Task: In the  document fandc.rtf Select the last point and add comment:  'Excellent point!' Insert emoji reactions: 'Laugh' Select all the potins and apply Title Case
Action: Mouse pressed left at (265, 366)
Screenshot: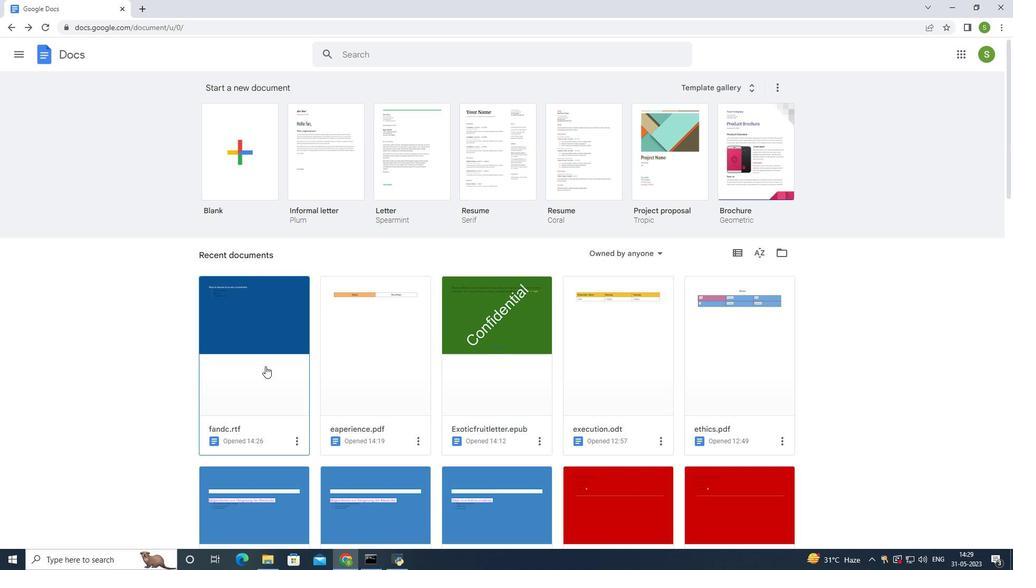 
Action: Mouse moved to (310, 215)
Screenshot: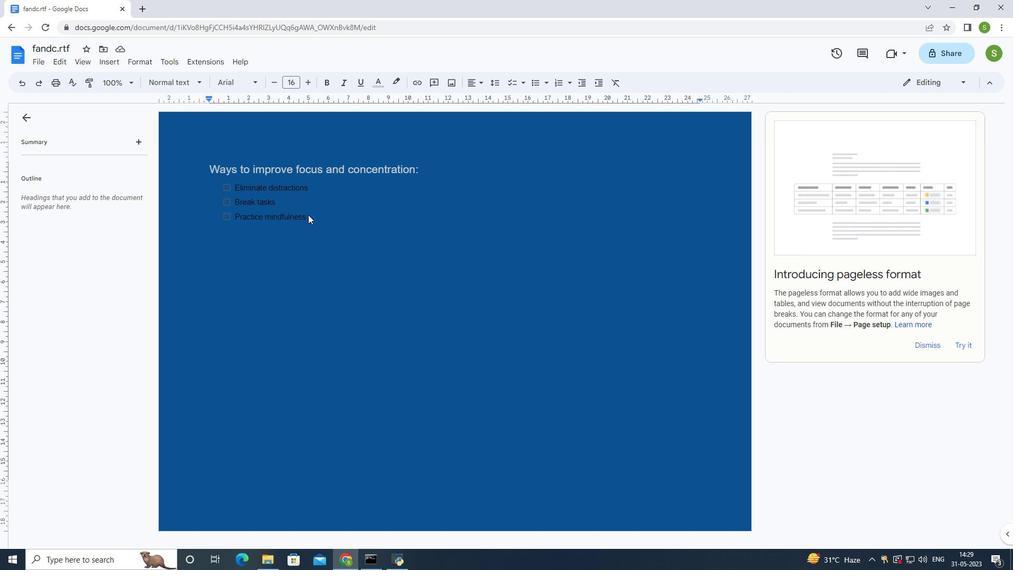 
Action: Mouse pressed left at (310, 215)
Screenshot: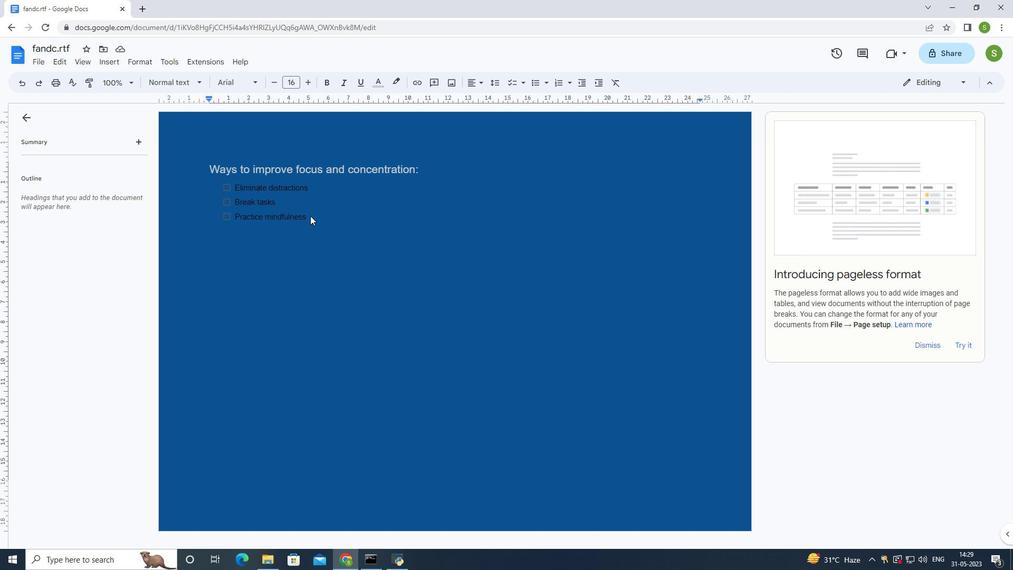 
Action: Mouse moved to (64, 62)
Screenshot: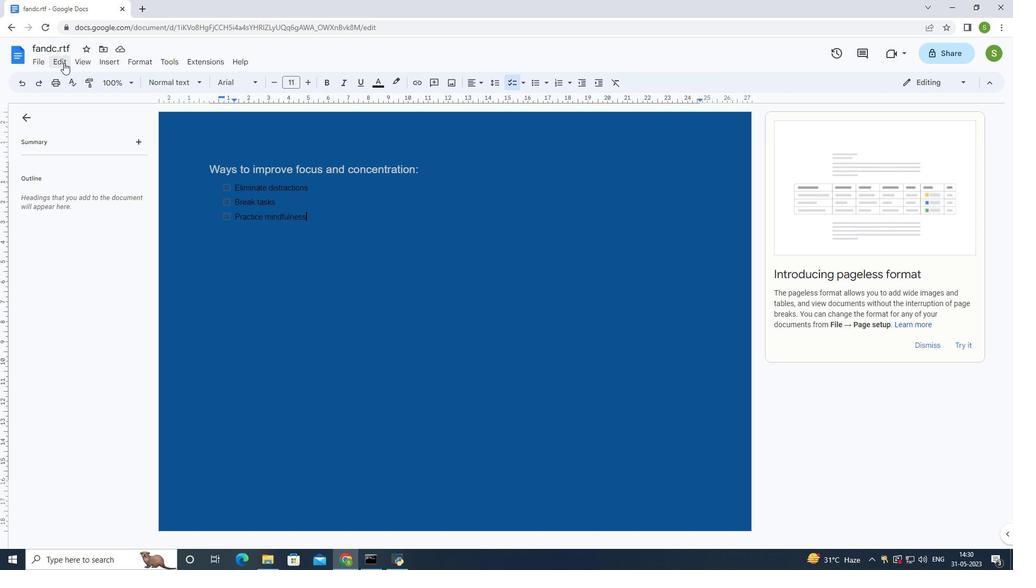 
Action: Mouse pressed left at (64, 62)
Screenshot: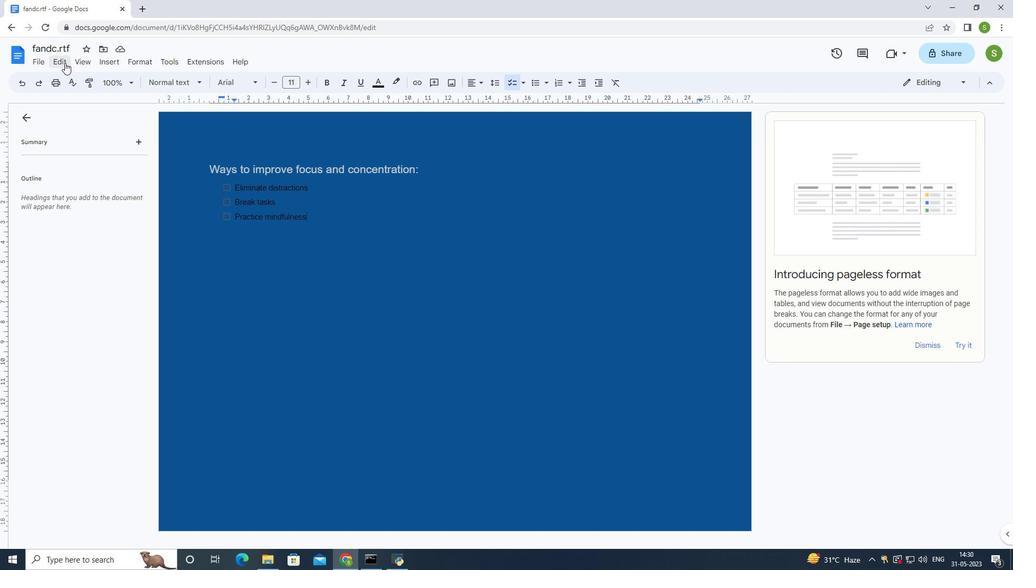 
Action: Mouse moved to (80, 64)
Screenshot: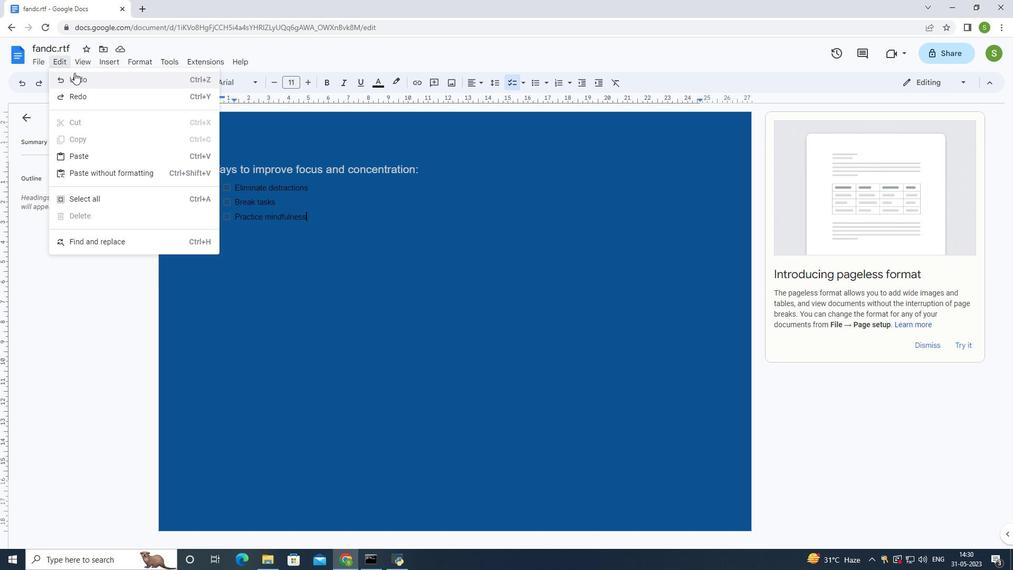 
Action: Mouse pressed left at (80, 64)
Screenshot: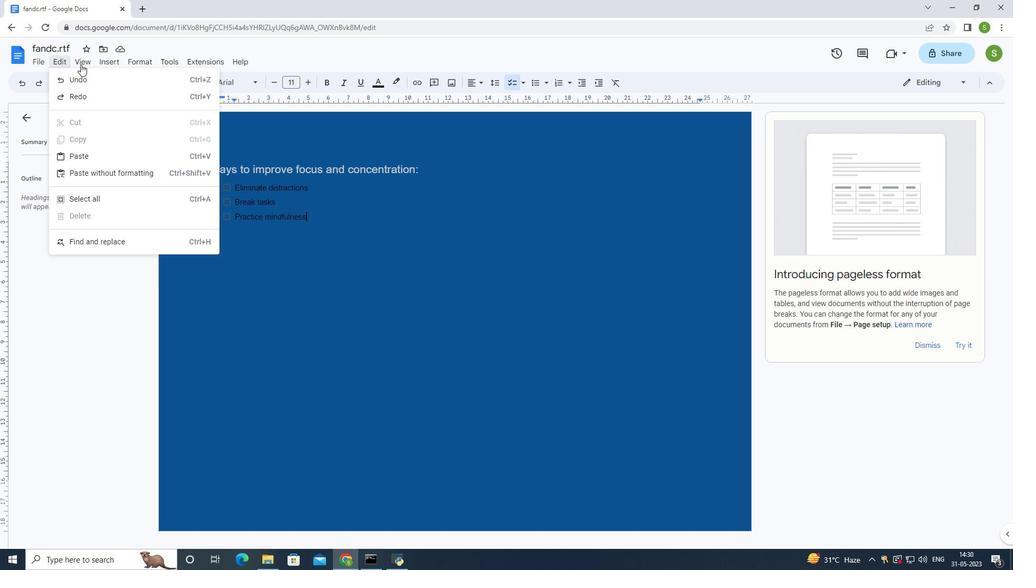 
Action: Mouse moved to (108, 60)
Screenshot: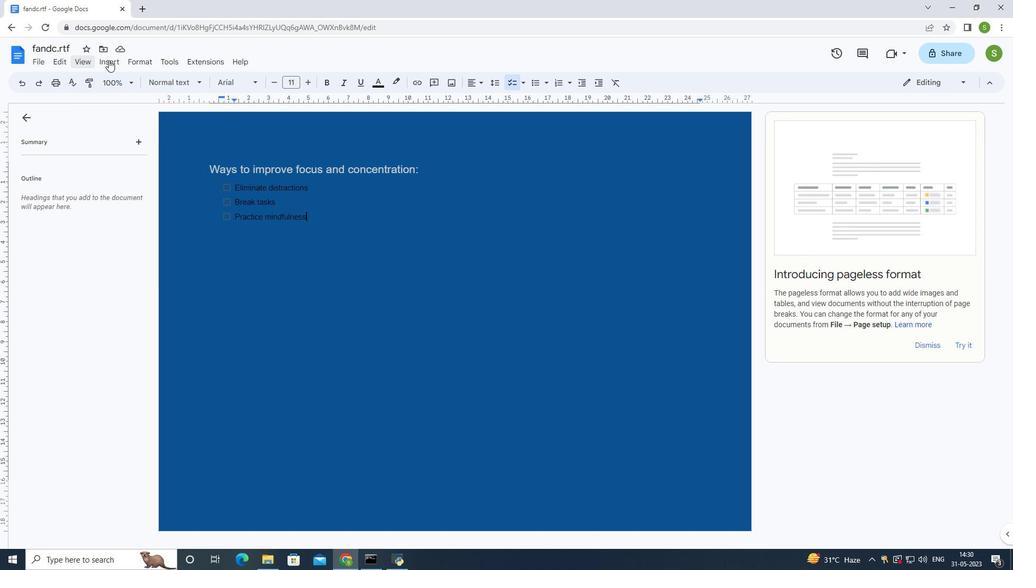 
Action: Mouse pressed left at (108, 60)
Screenshot: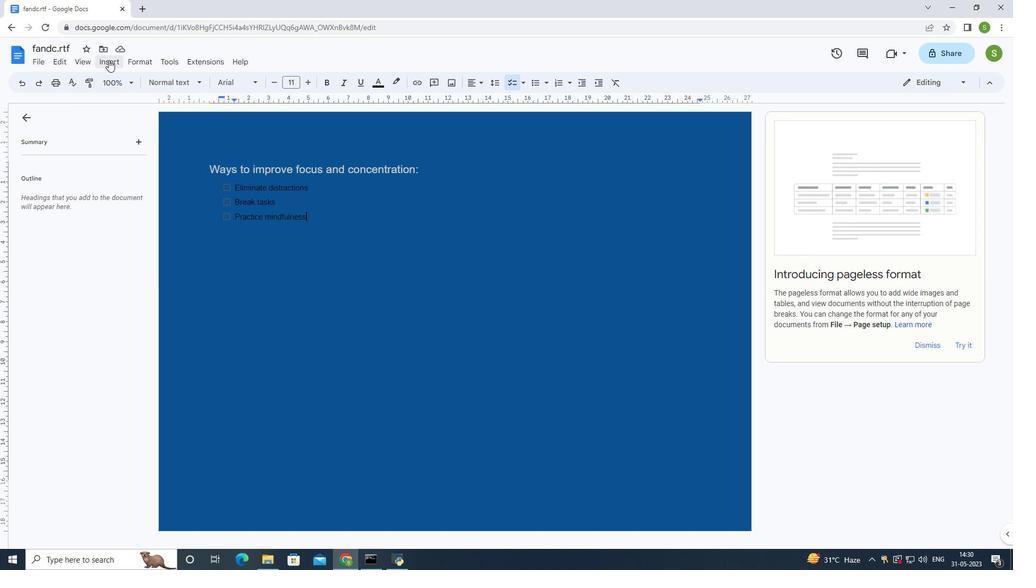 
Action: Mouse moved to (121, 403)
Screenshot: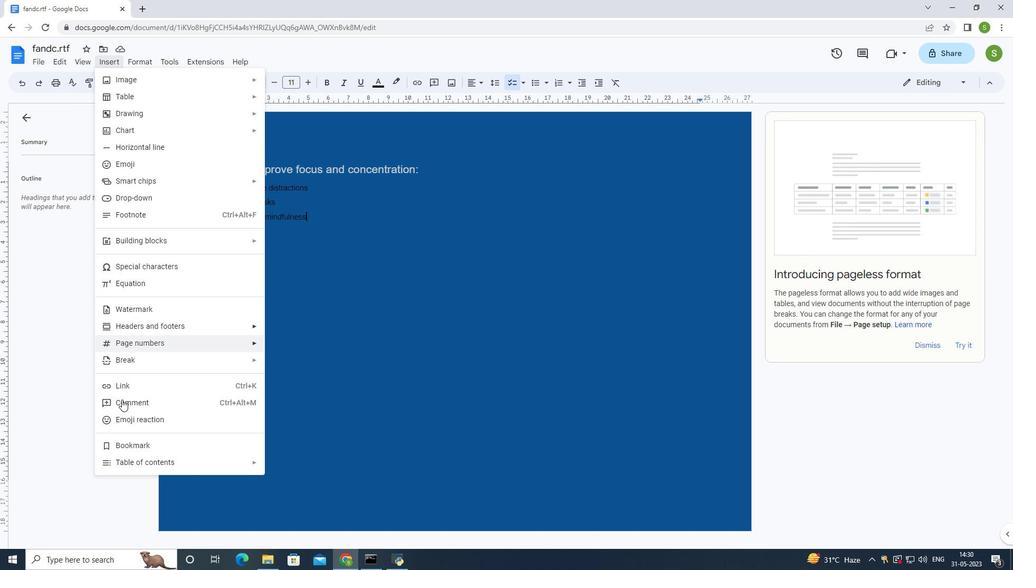 
Action: Mouse pressed left at (121, 403)
Screenshot: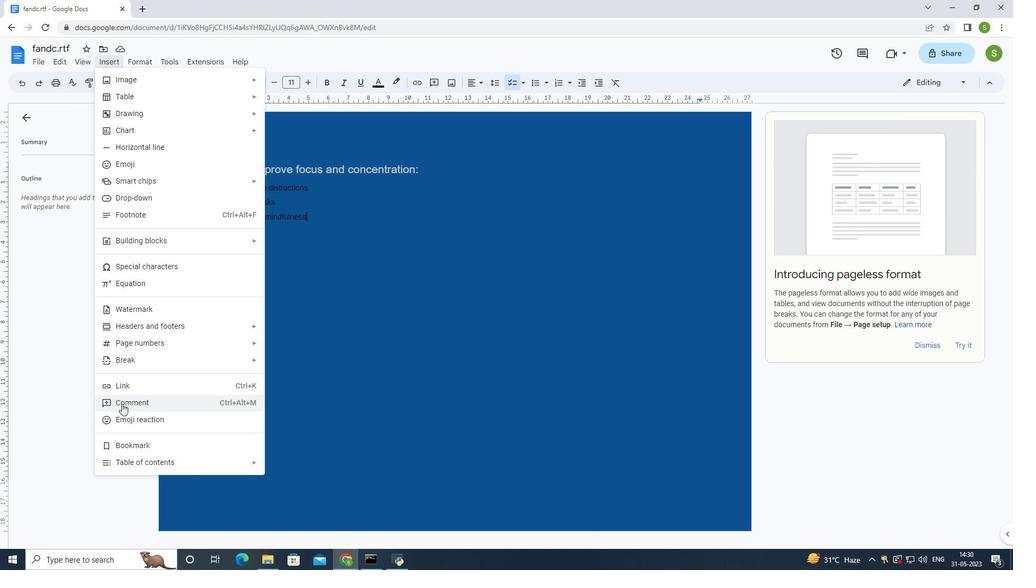 
Action: Mouse moved to (541, 282)
Screenshot: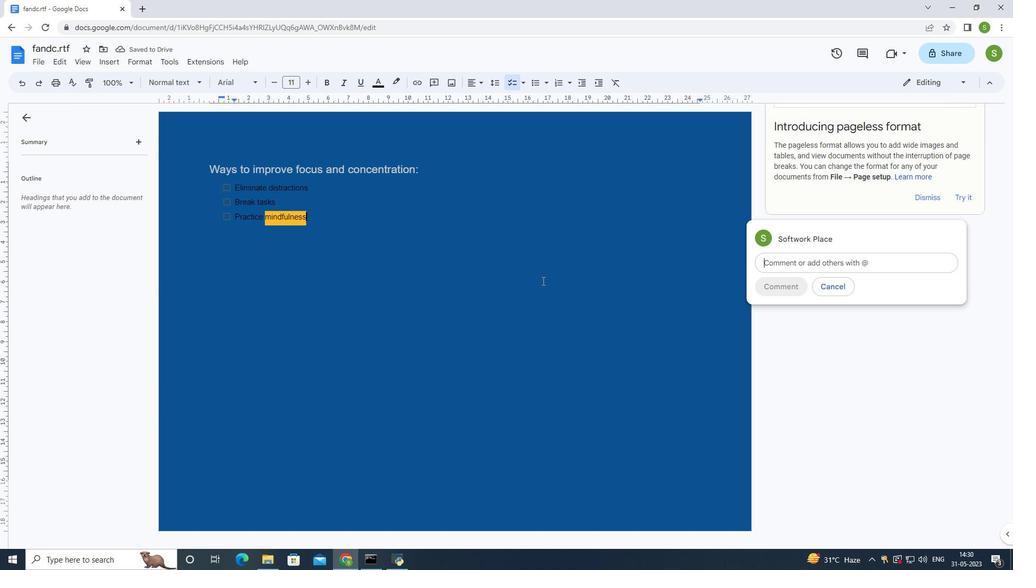 
Action: Key pressed <Key.shift>Excellent<Key.space>point<Key.shift>!
Screenshot: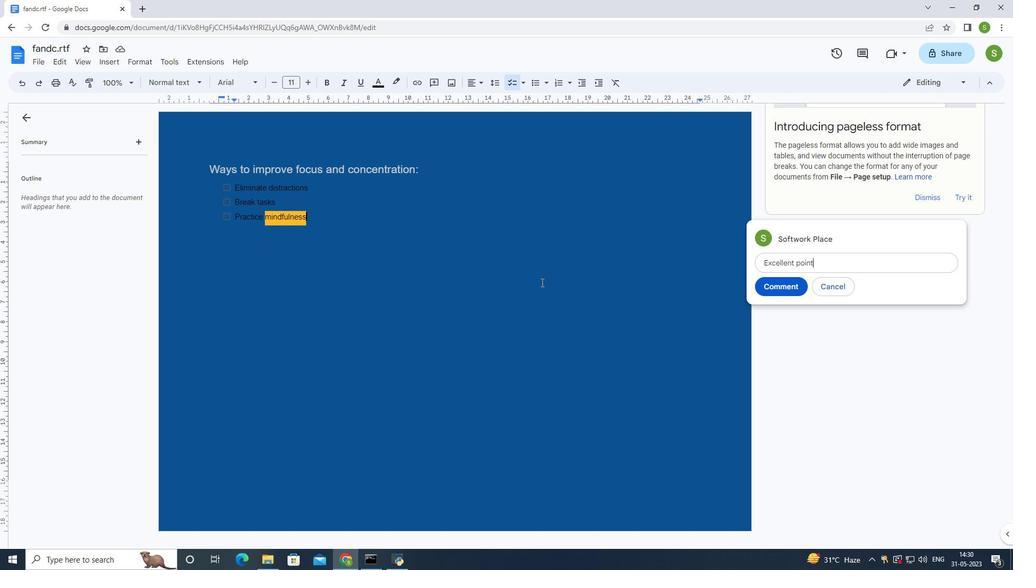 
Action: Mouse moved to (782, 286)
Screenshot: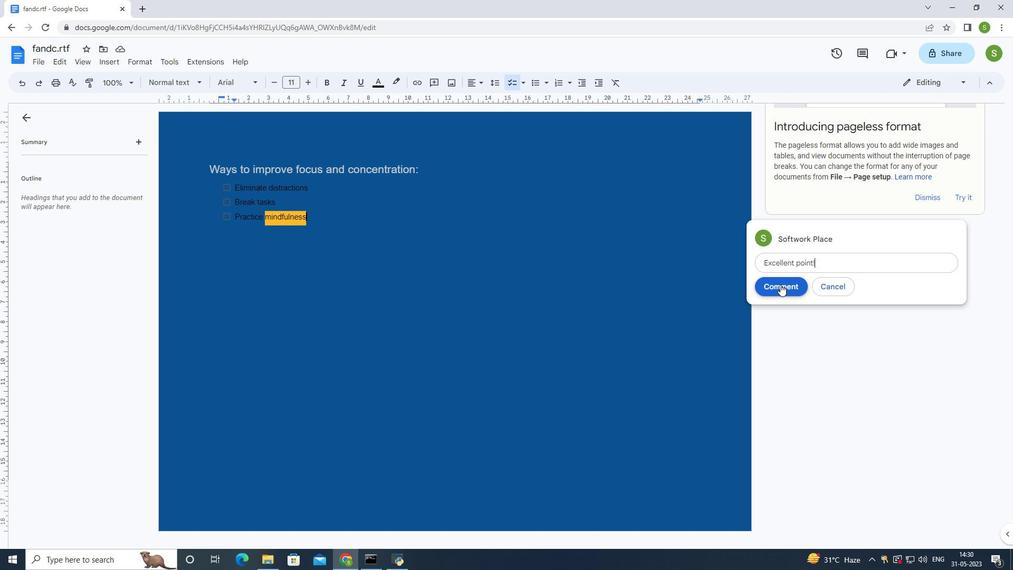 
Action: Mouse pressed left at (782, 286)
Screenshot: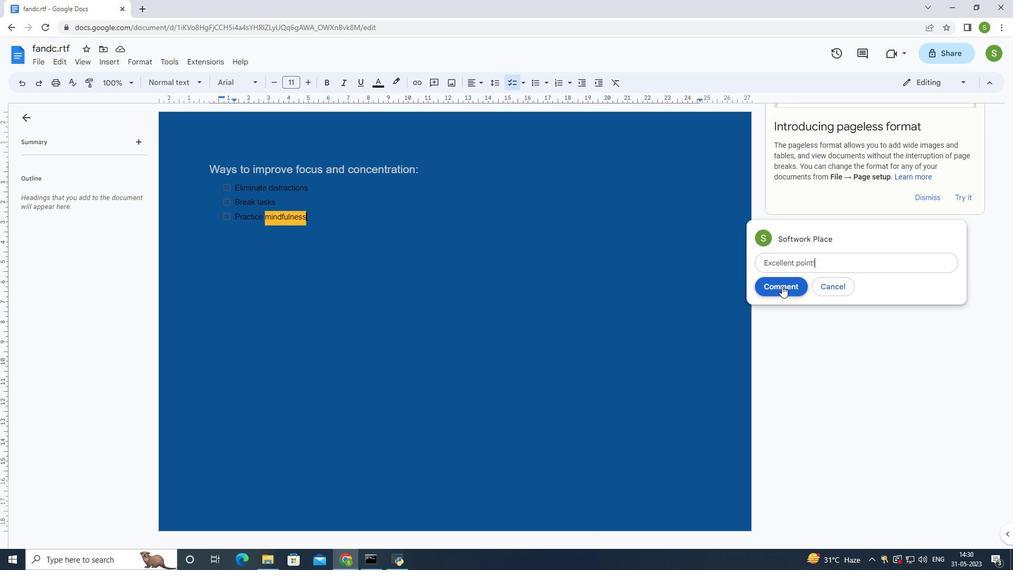 
Action: Mouse moved to (82, 61)
Screenshot: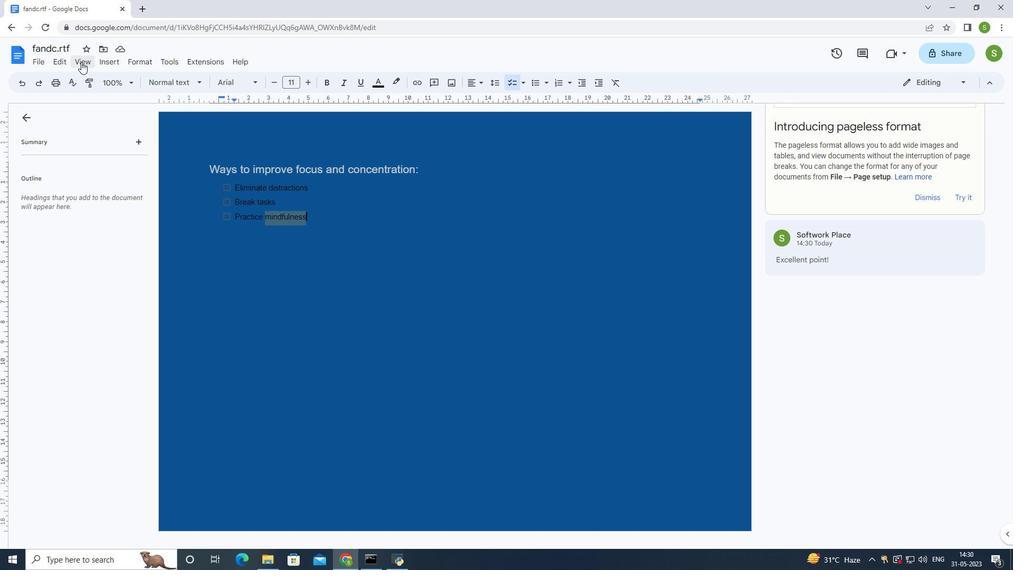 
Action: Mouse pressed left at (82, 61)
Screenshot: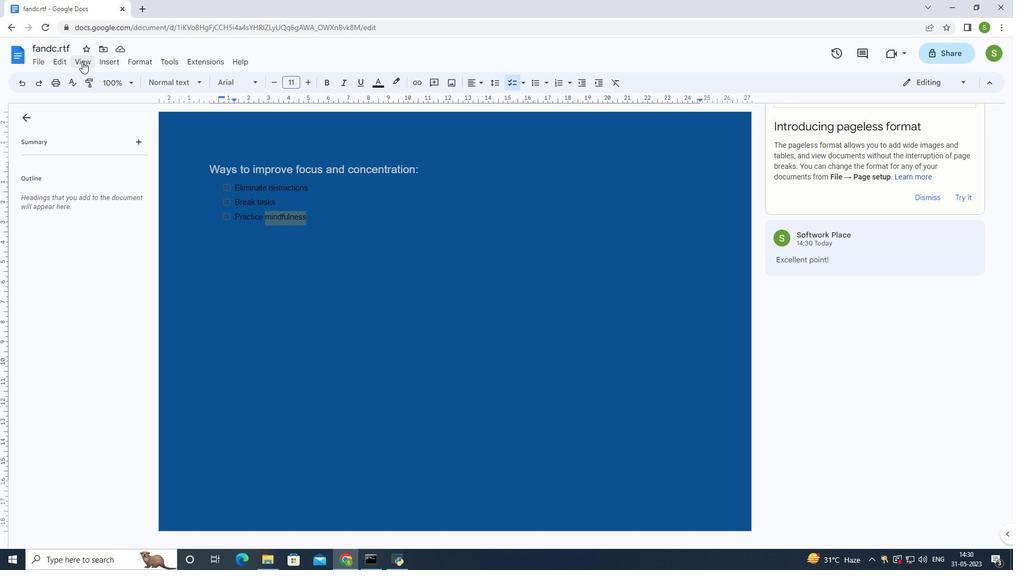 
Action: Mouse moved to (134, 170)
Screenshot: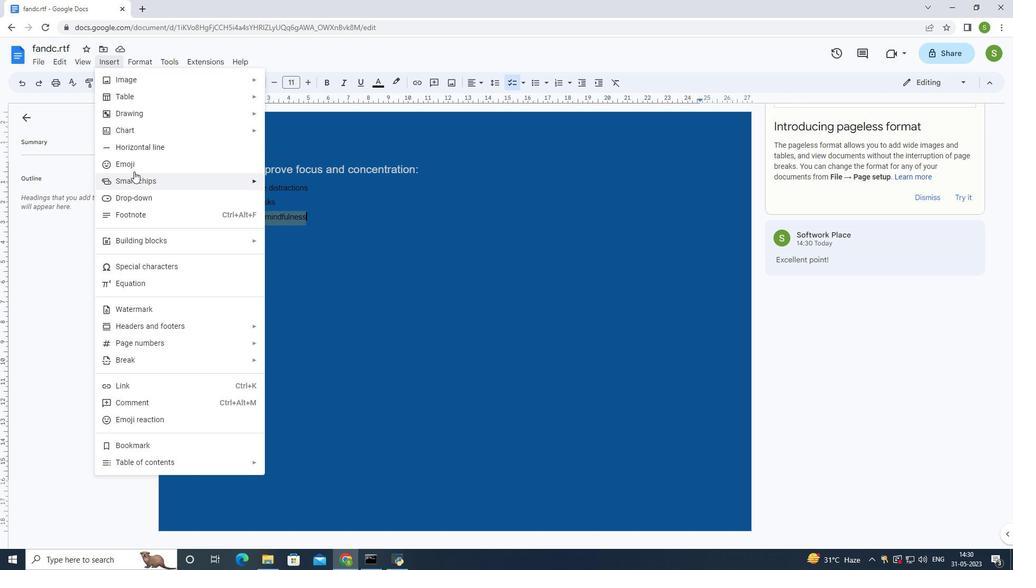
Action: Mouse pressed left at (134, 170)
Screenshot: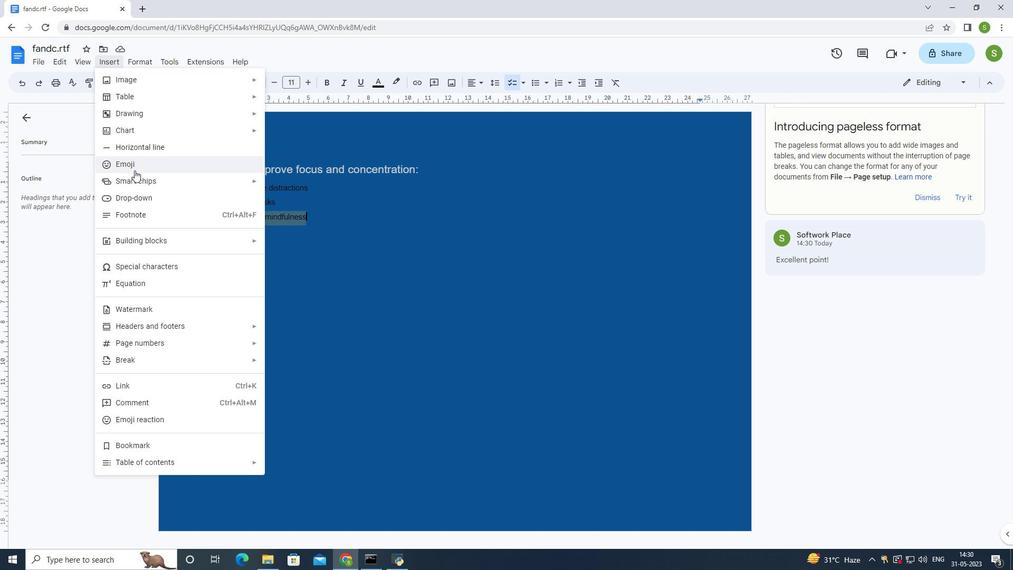 
Action: Mouse moved to (340, 306)
Screenshot: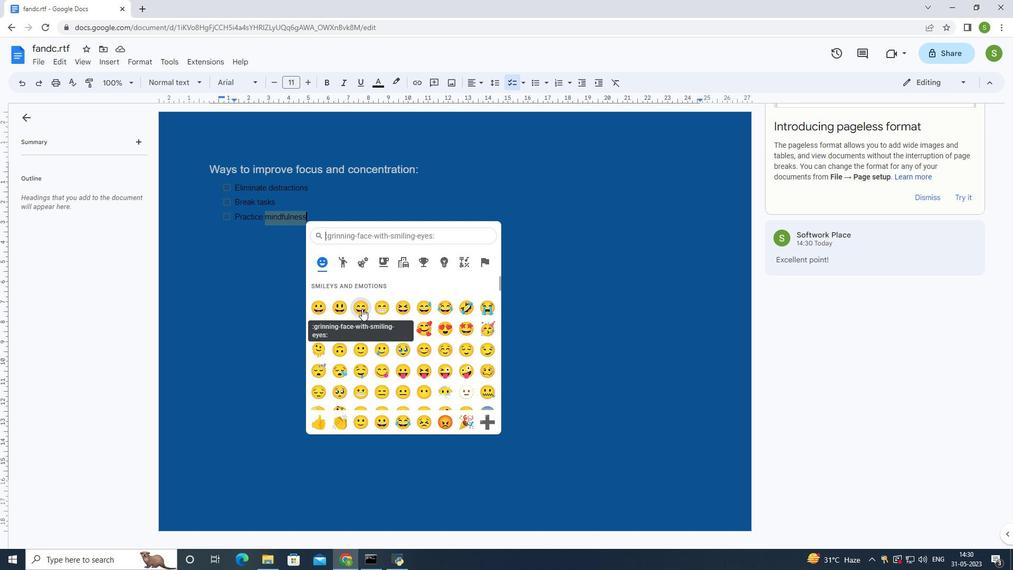 
Action: Mouse pressed left at (340, 306)
Screenshot: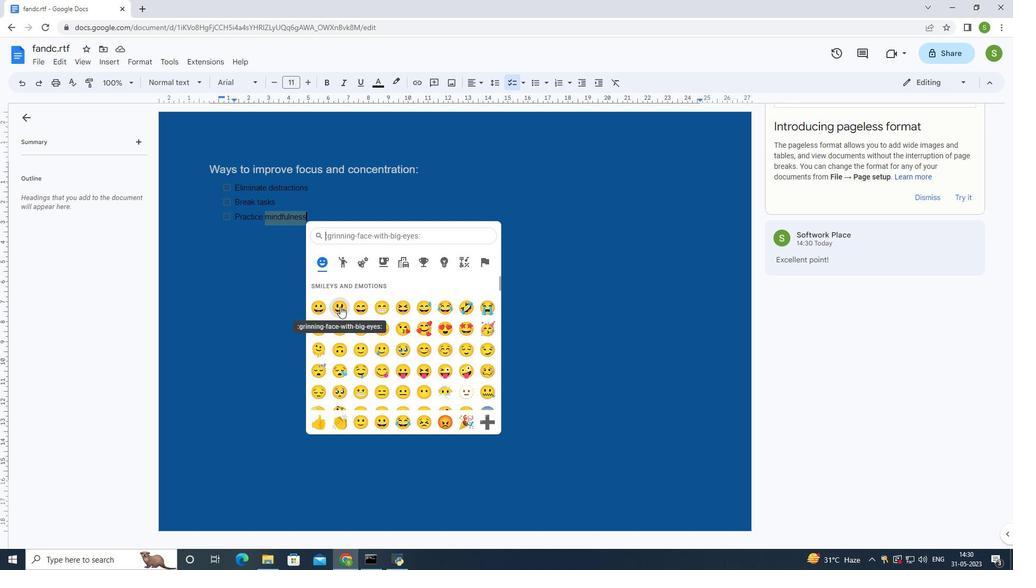 
Action: Mouse moved to (379, 234)
Screenshot: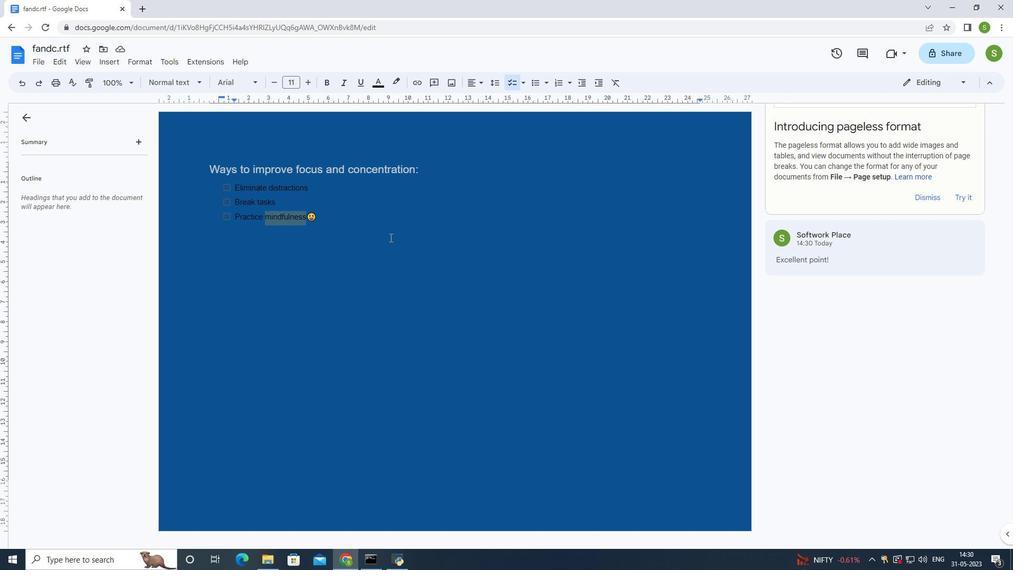 
Action: Mouse pressed left at (379, 234)
Screenshot: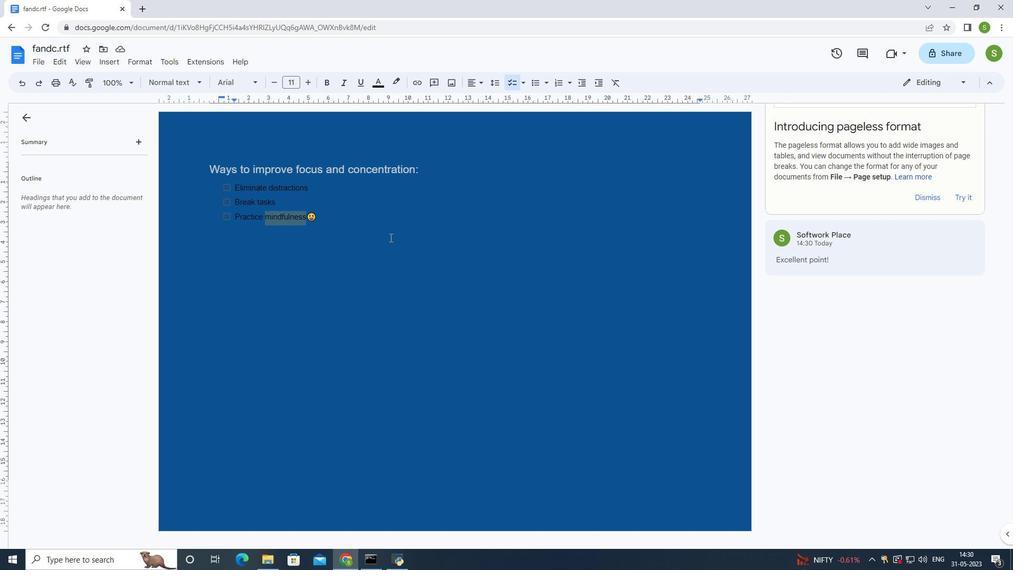 
Action: Mouse moved to (233, 184)
Screenshot: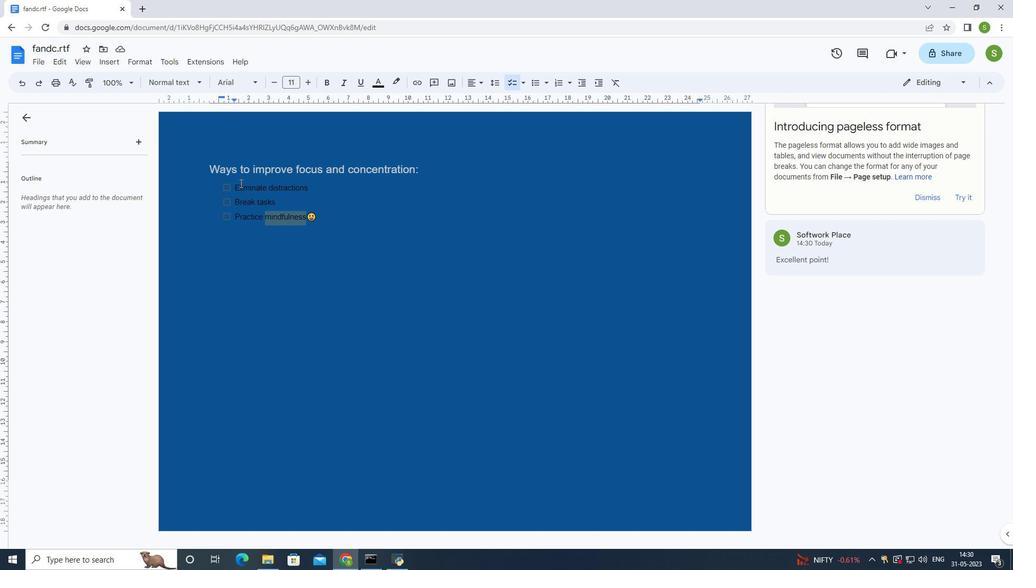 
Action: Mouse pressed left at (233, 184)
Screenshot: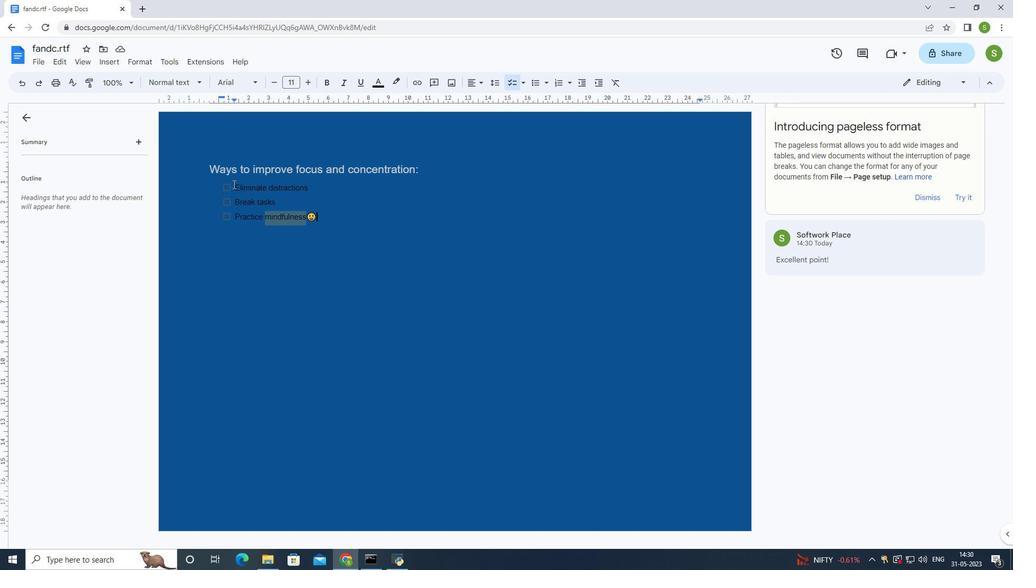 
Action: Mouse moved to (114, 62)
Screenshot: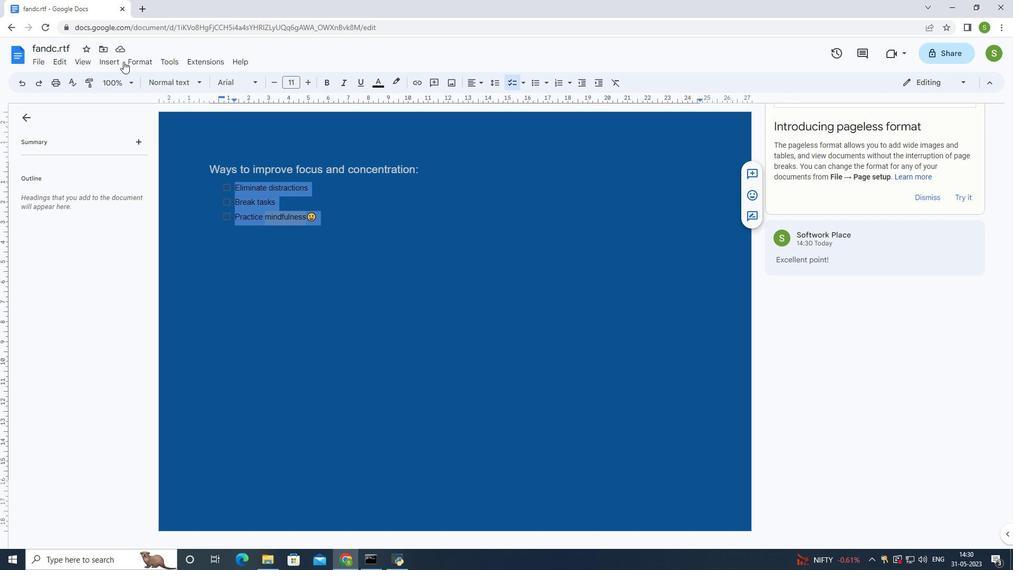 
Action: Mouse pressed left at (114, 62)
Screenshot: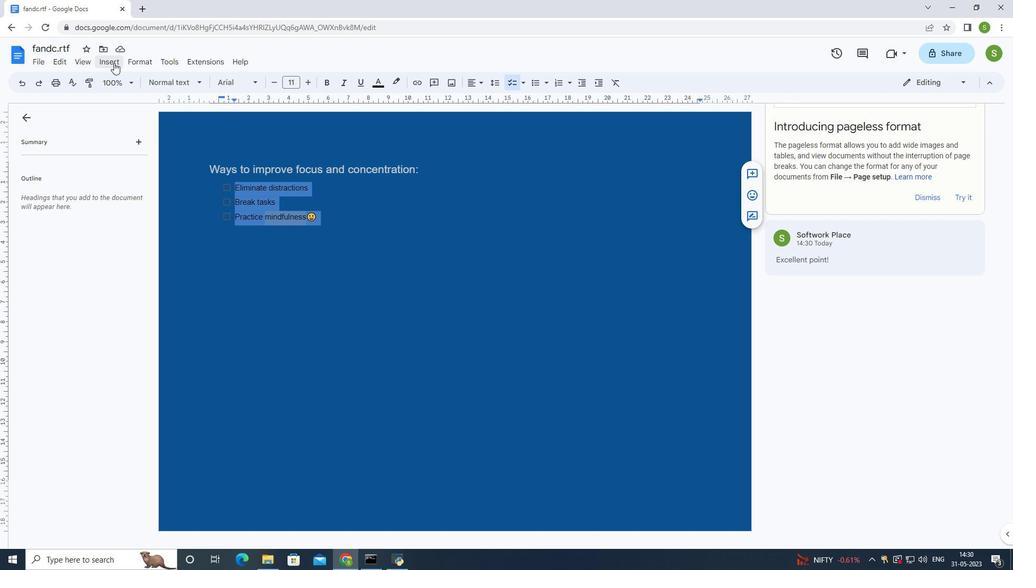 
Action: Mouse moved to (476, 247)
Screenshot: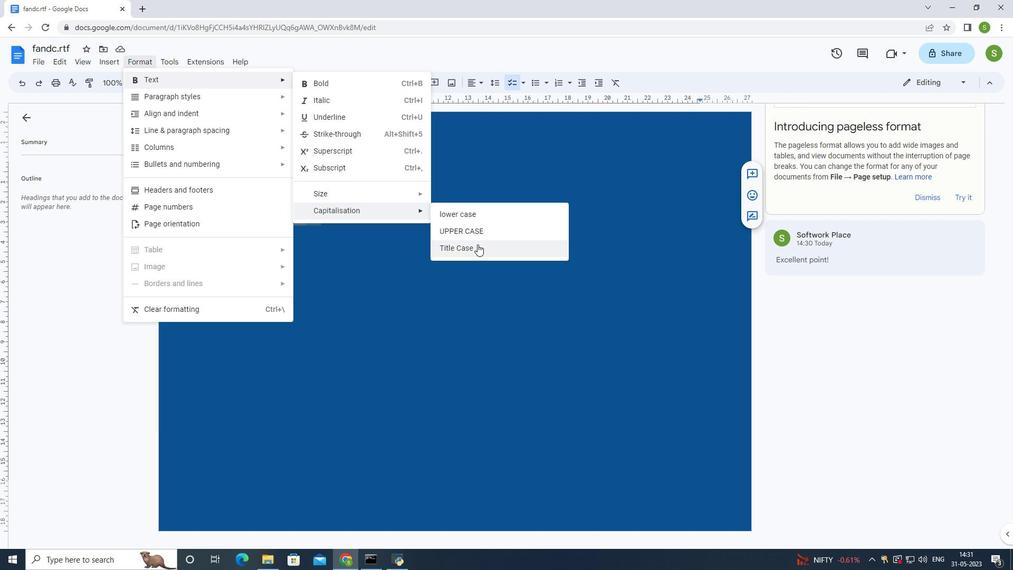 
Action: Mouse pressed left at (476, 247)
Screenshot: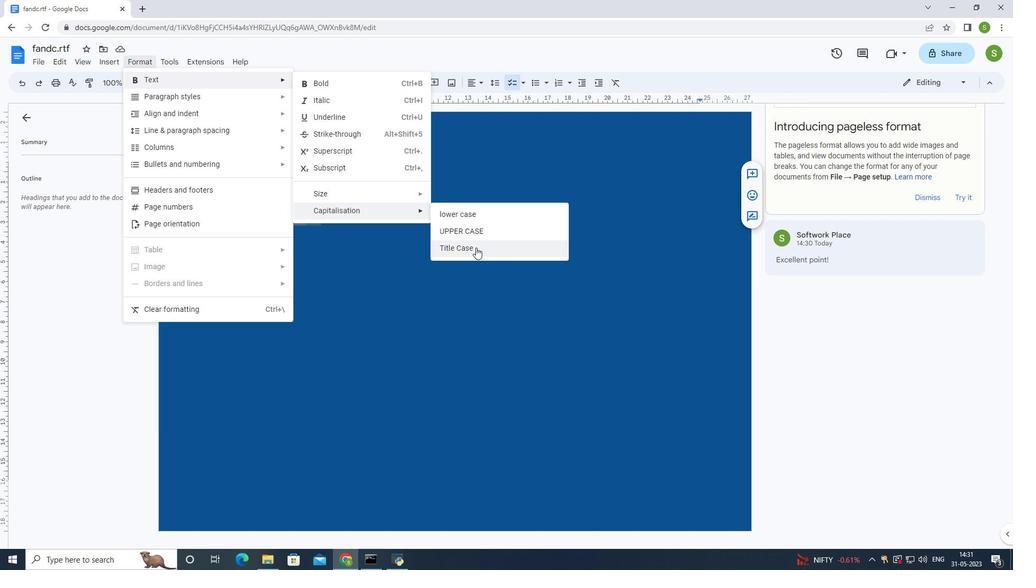 
Action: Mouse moved to (428, 235)
Screenshot: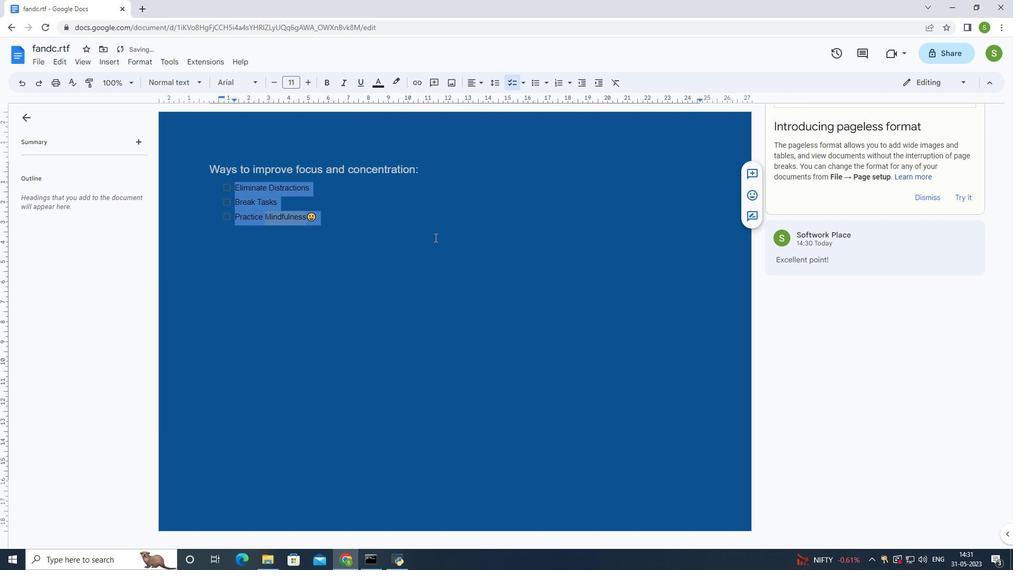 
Action: Mouse pressed left at (428, 235)
Screenshot: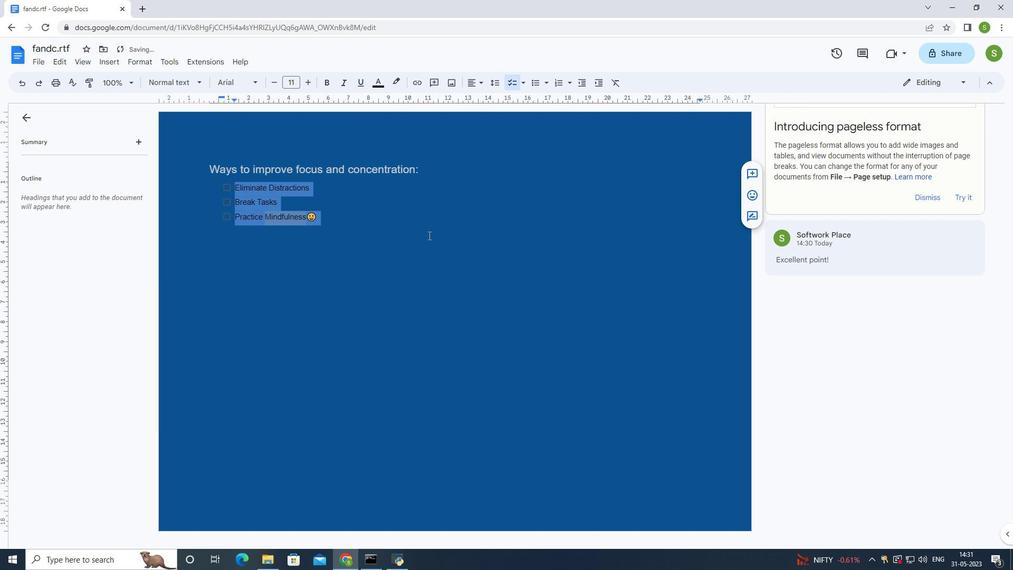 
Action: Mouse moved to (344, 245)
Screenshot: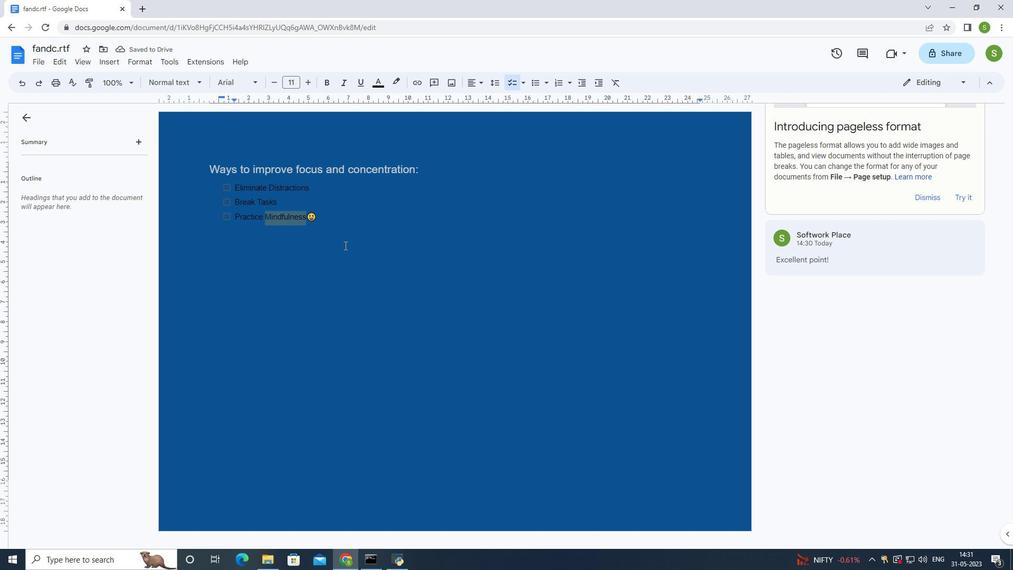 
